 Task: Calculate the travel time from Charleston, South Carolina, to Myrtle Beach, South Carolina.
Action: Mouse moved to (215, 72)
Screenshot: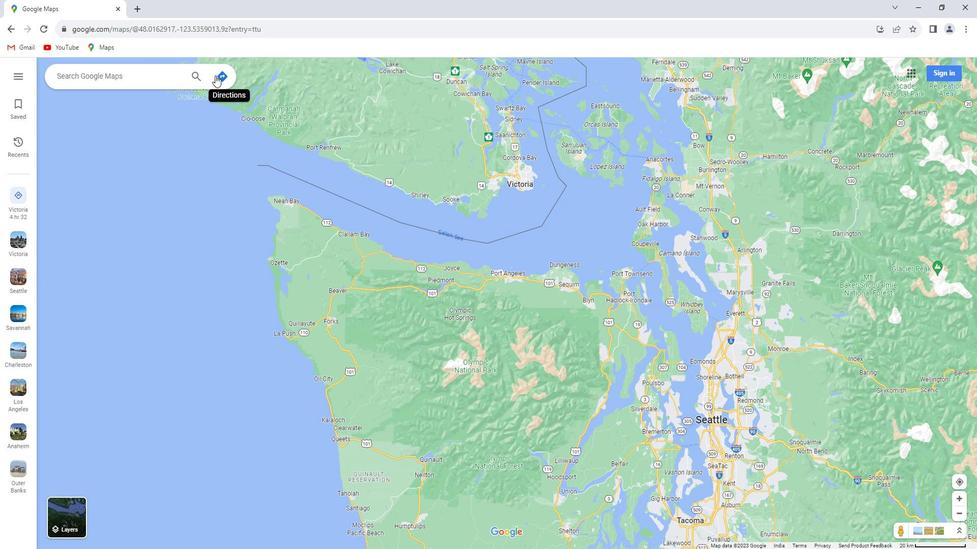 
Action: Mouse pressed left at (215, 72)
Screenshot: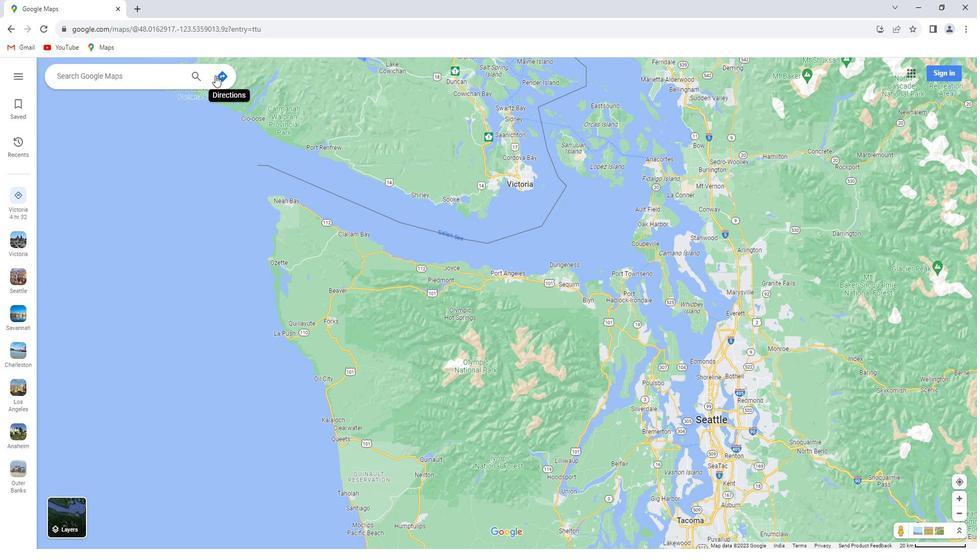 
Action: Mouse moved to (170, 109)
Screenshot: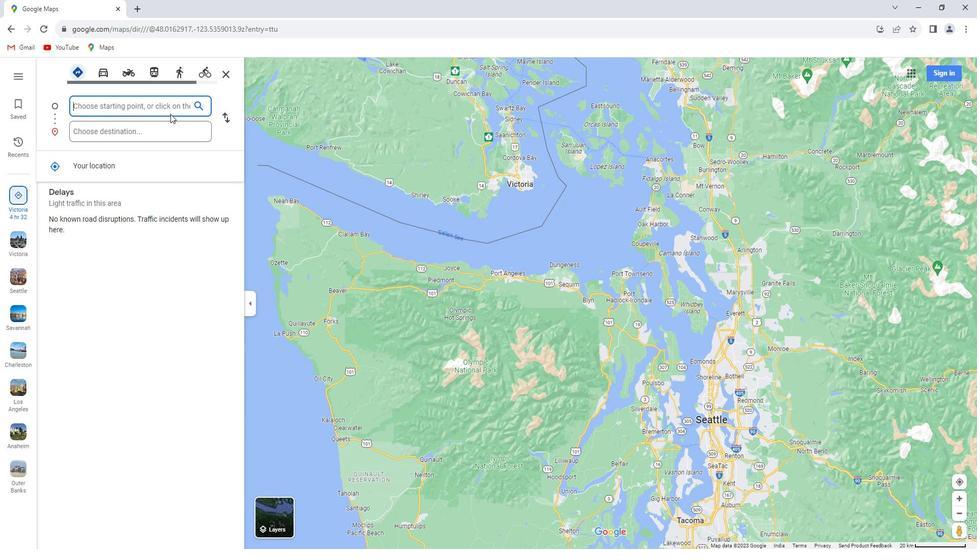 
Action: Key pressed <Key.shift>Charleston,<Key.space><Key.shift>South<Key.space><Key.shift>Carolina
Screenshot: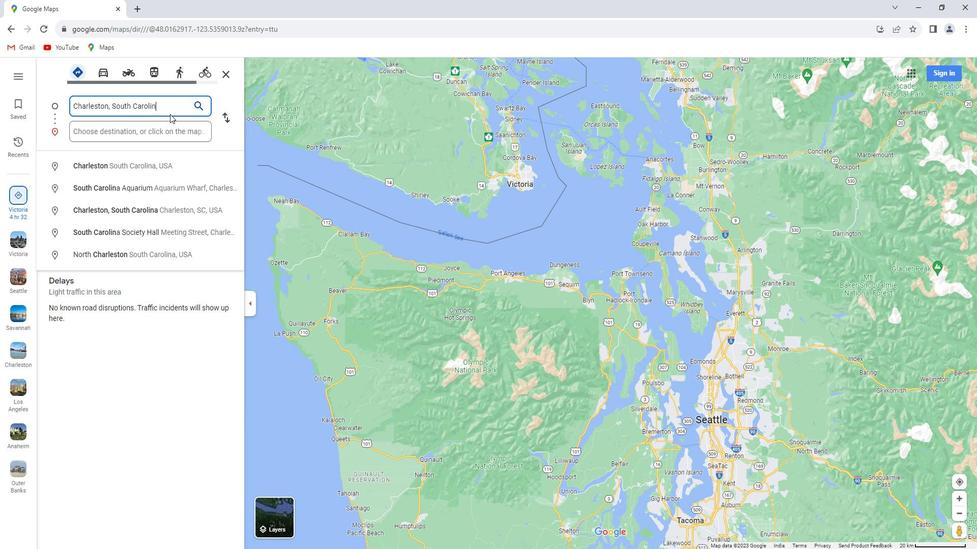 
Action: Mouse moved to (160, 126)
Screenshot: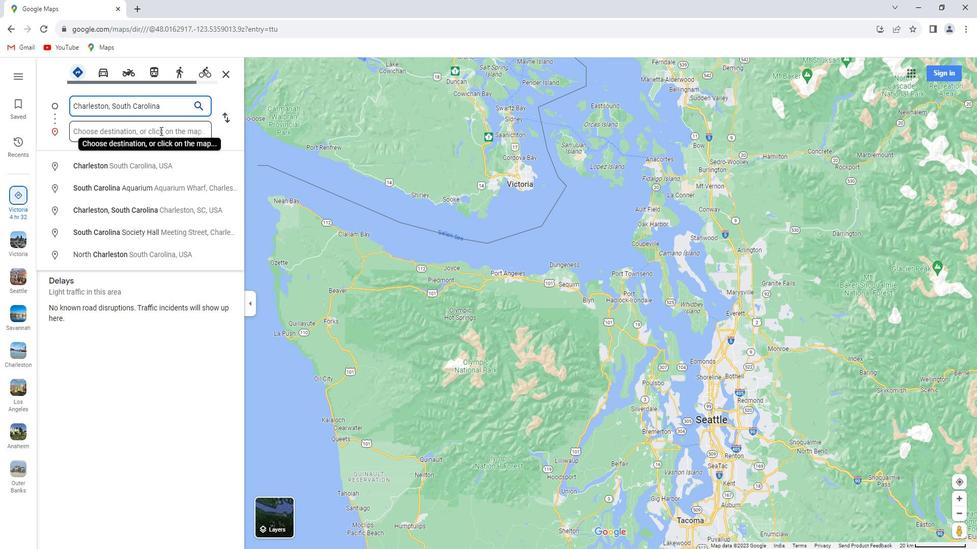 
Action: Mouse pressed left at (160, 126)
Screenshot: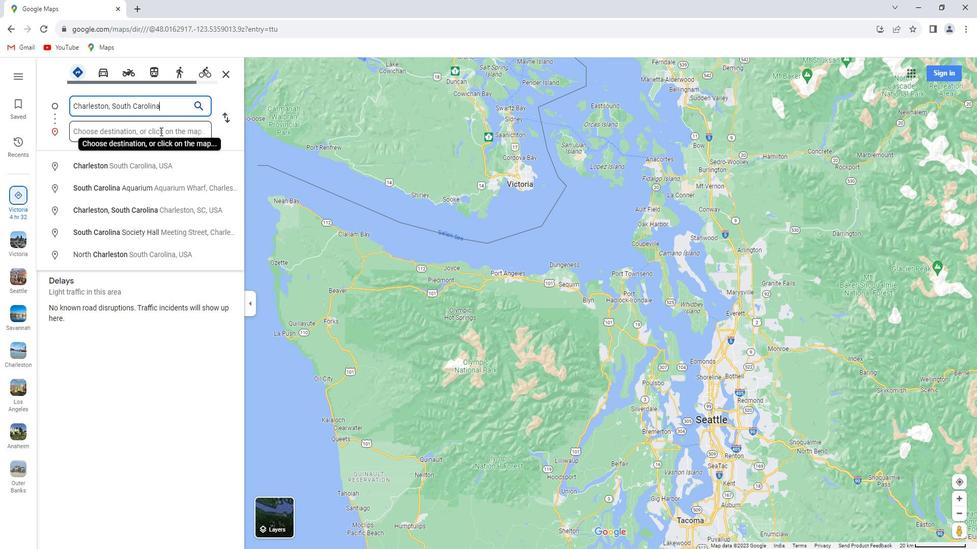 
Action: Key pressed <Key.shift>Myrtle<Key.space><Key.shift><Key.shift><Key.shift>Beach,<Key.space><Key.shift>South<Key.space><Key.shift>Carolina<Key.enter>
Screenshot: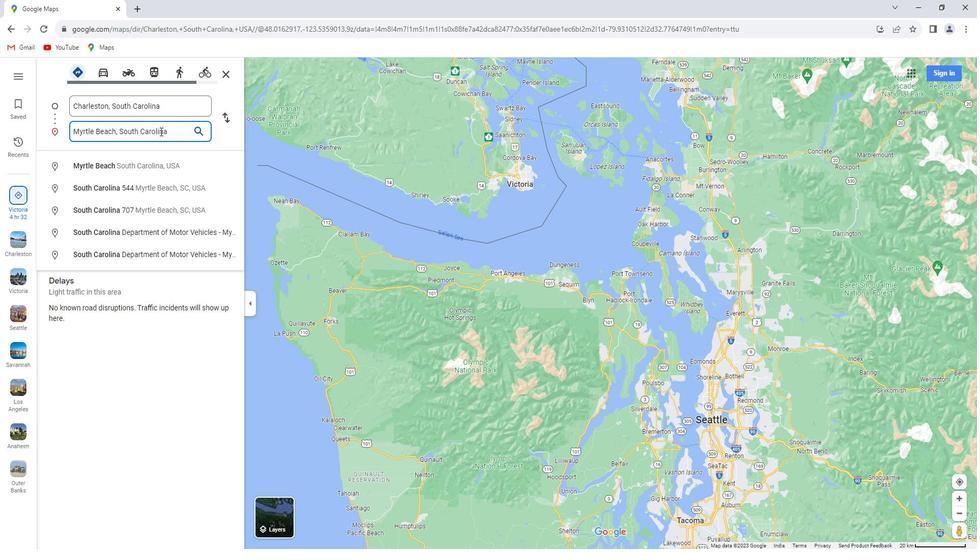 
Action: Mouse moved to (156, 155)
Screenshot: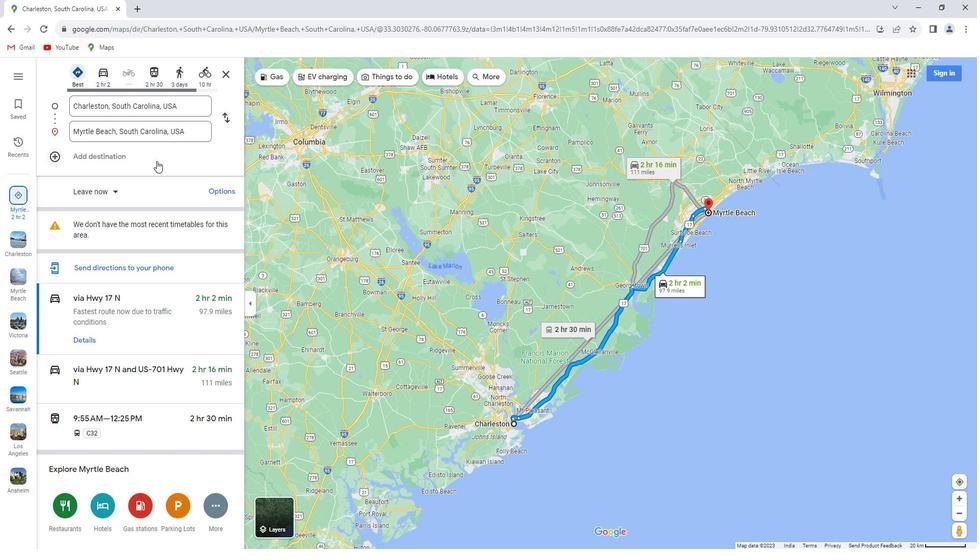 
